 Task: Check the sale-to-list ratio of office in the last 3 years.
Action: Mouse moved to (780, 182)
Screenshot: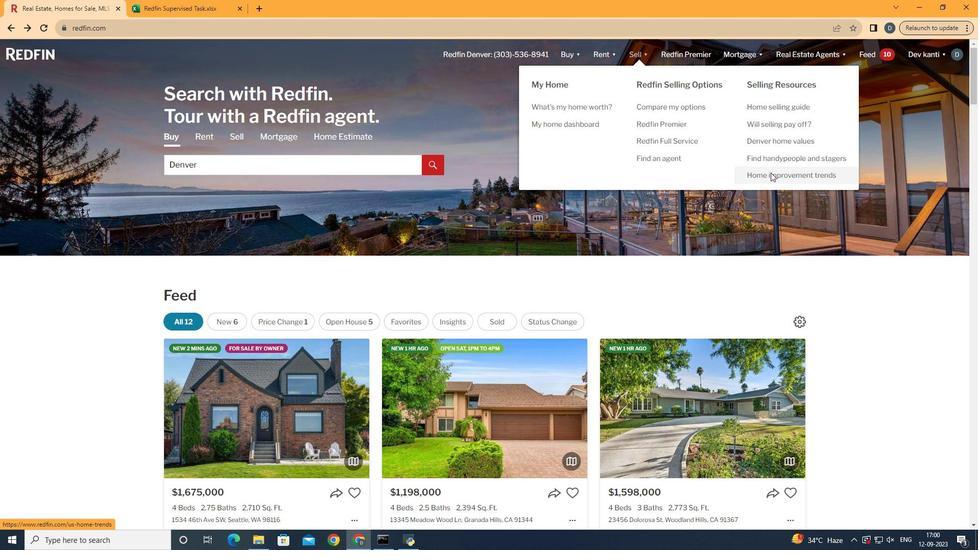 
Action: Mouse pressed left at (780, 182)
Screenshot: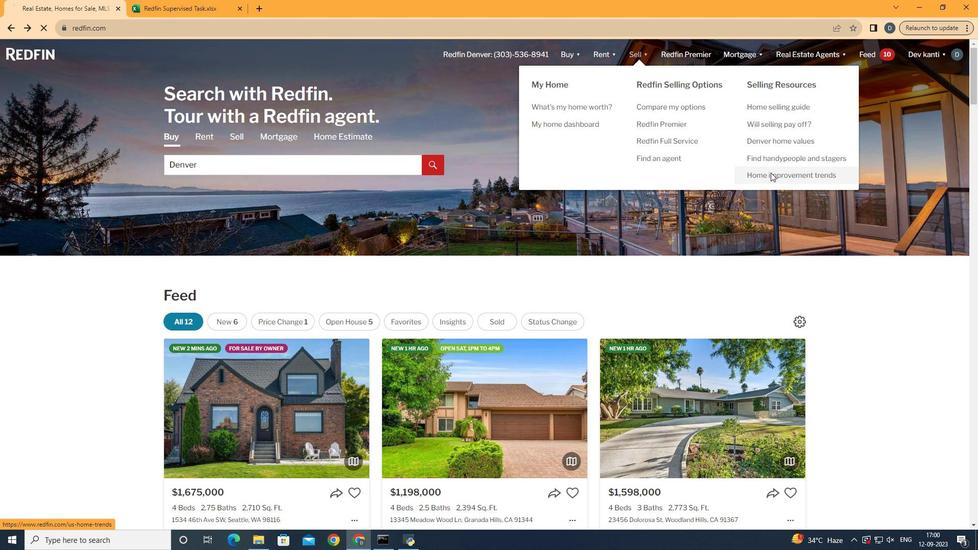 
Action: Mouse moved to (270, 196)
Screenshot: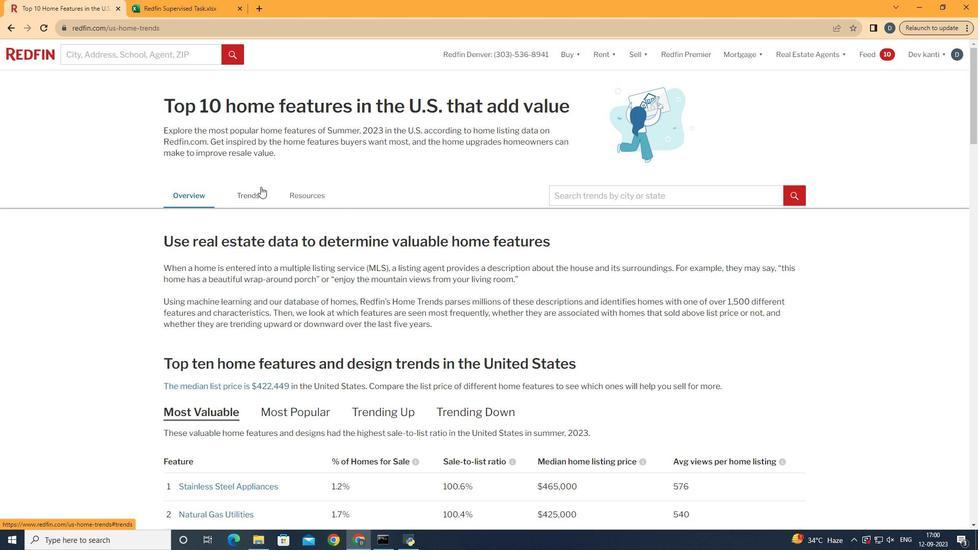 
Action: Mouse pressed left at (270, 196)
Screenshot: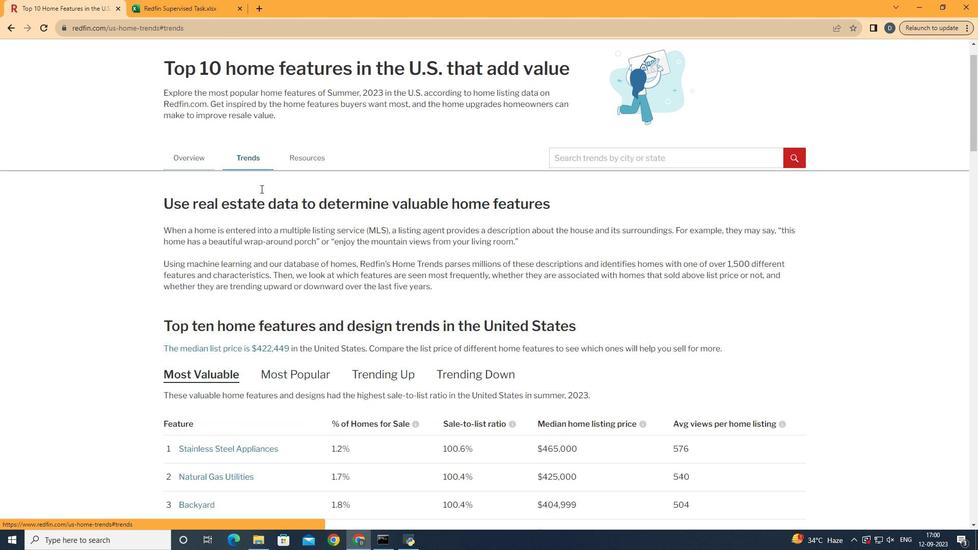
Action: Mouse moved to (385, 256)
Screenshot: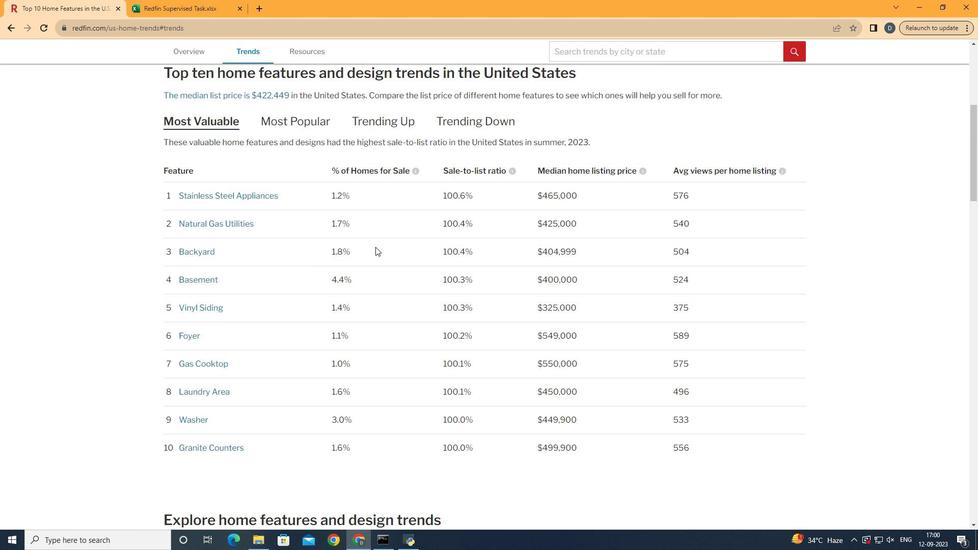 
Action: Mouse scrolled (385, 256) with delta (0, 0)
Screenshot: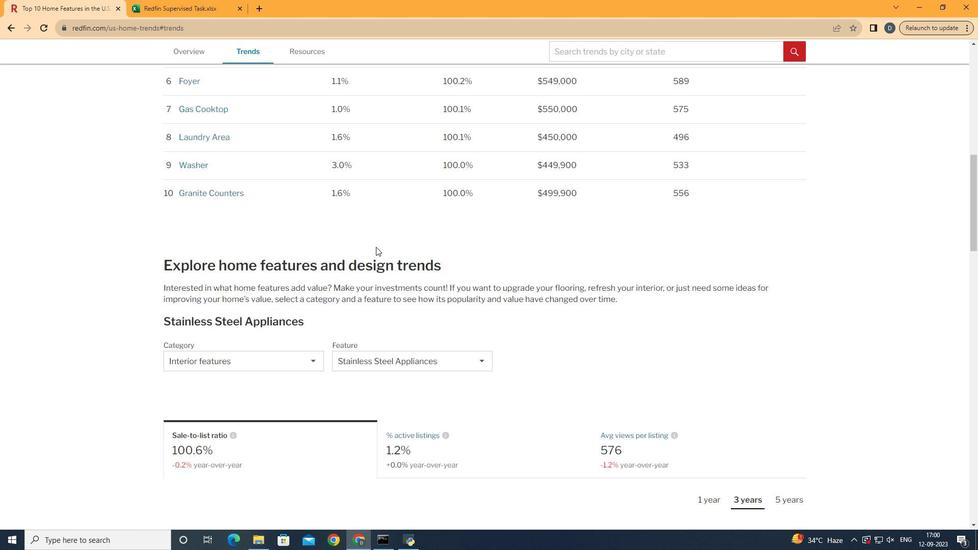 
Action: Mouse scrolled (385, 256) with delta (0, 0)
Screenshot: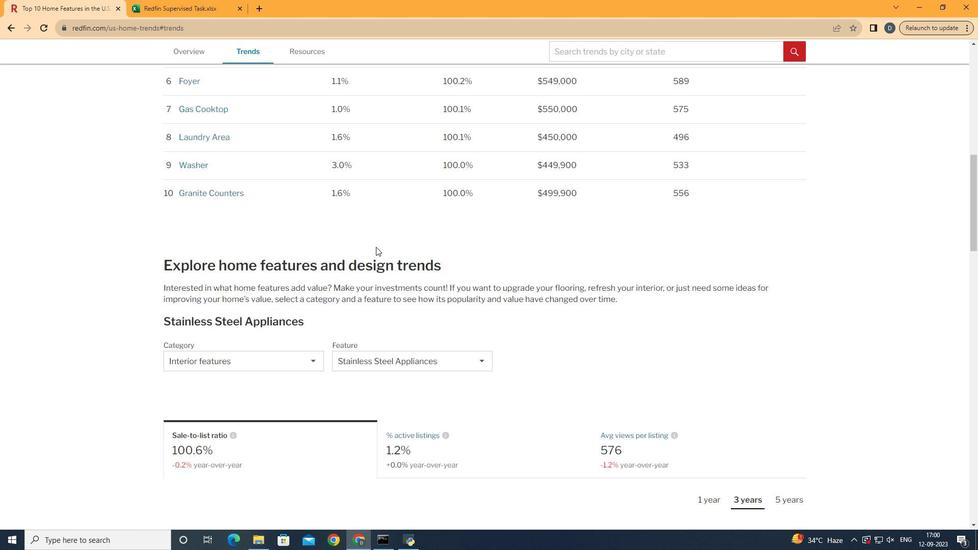 
Action: Mouse scrolled (385, 256) with delta (0, 0)
Screenshot: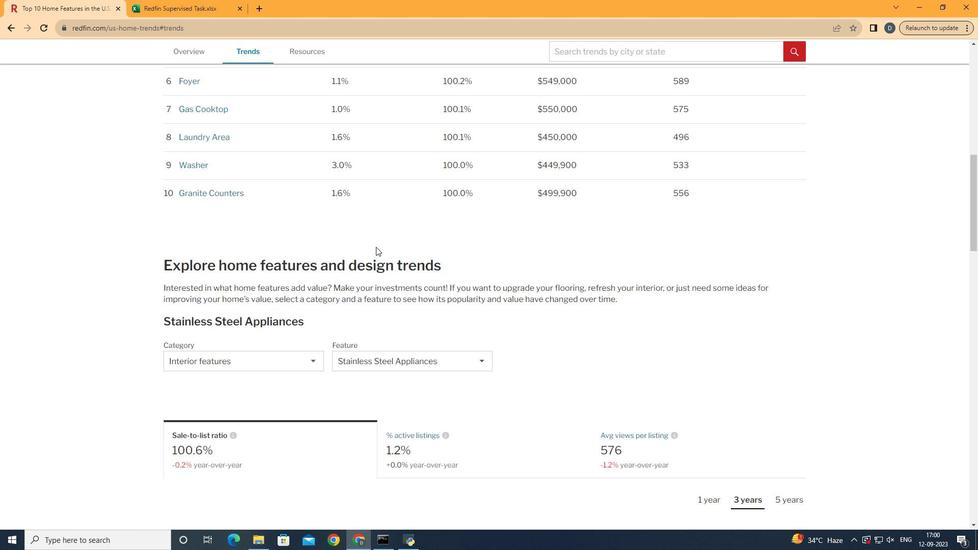 
Action: Mouse scrolled (385, 256) with delta (0, 0)
Screenshot: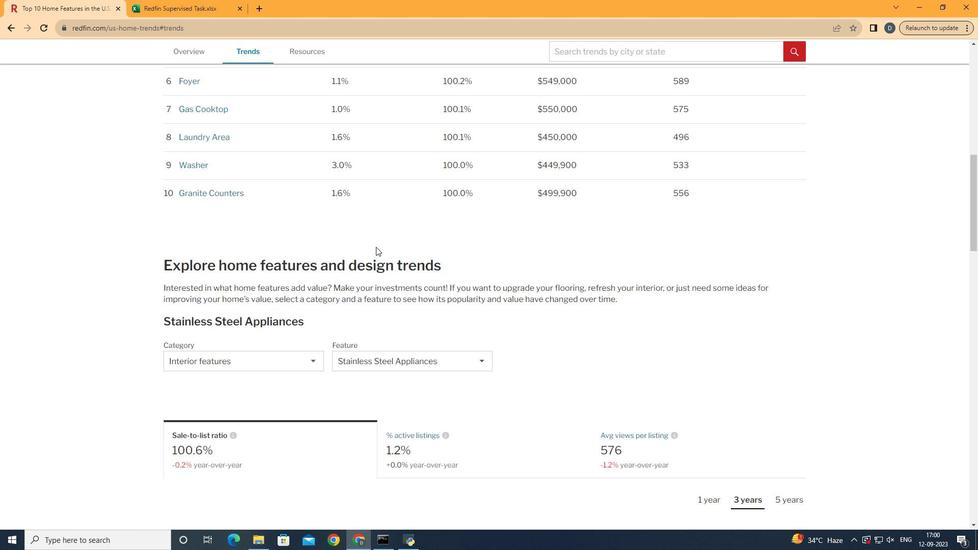 
Action: Mouse scrolled (385, 256) with delta (0, 0)
Screenshot: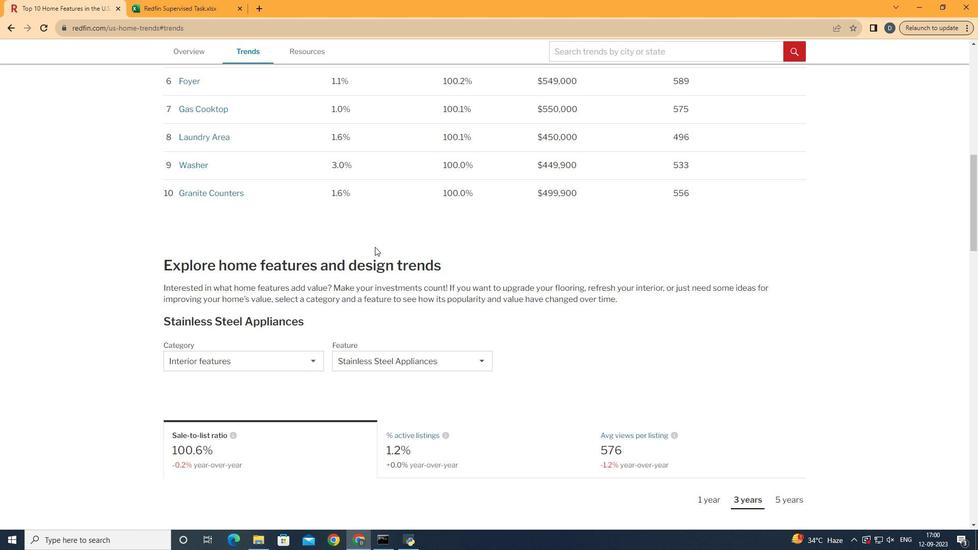 
Action: Mouse moved to (260, 253)
Screenshot: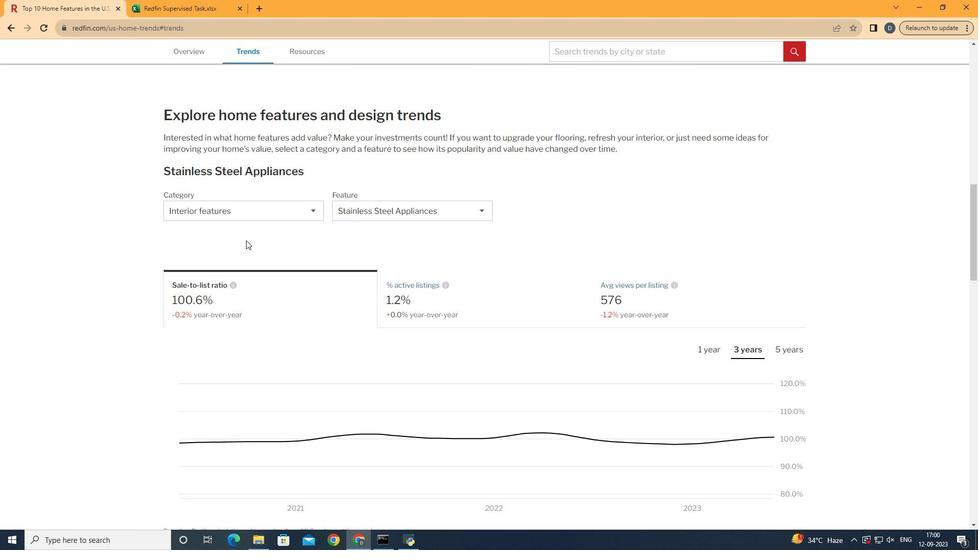 
Action: Mouse scrolled (260, 252) with delta (0, 0)
Screenshot: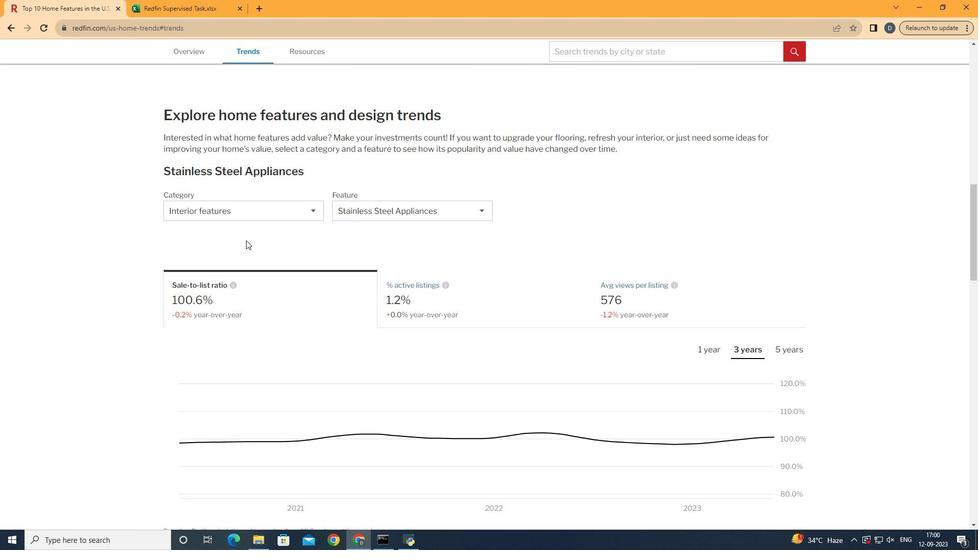 
Action: Mouse scrolled (260, 252) with delta (0, 0)
Screenshot: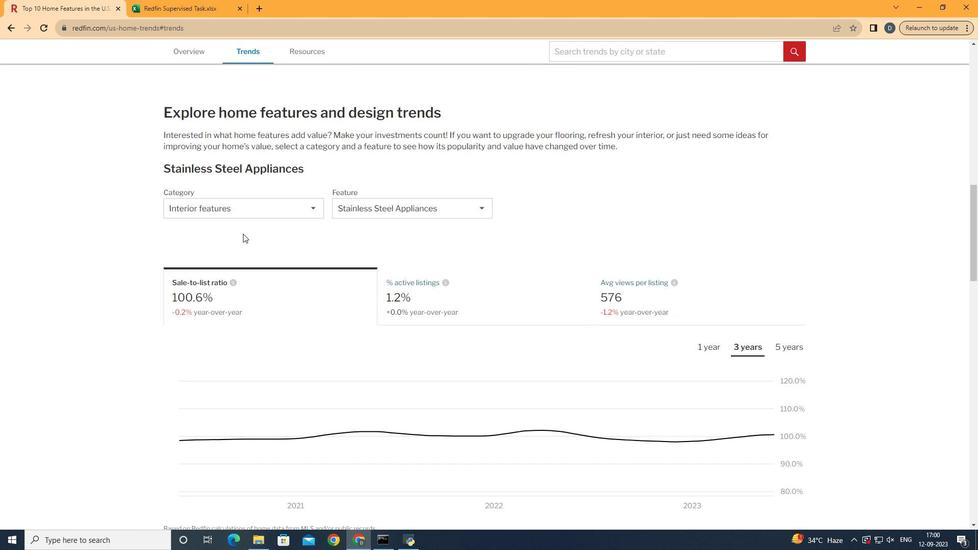 
Action: Mouse scrolled (260, 252) with delta (0, 0)
Screenshot: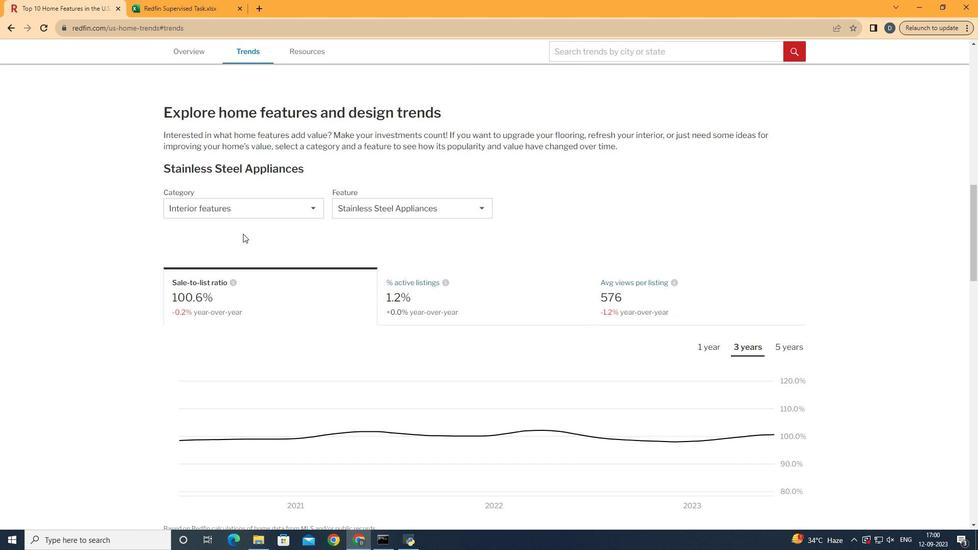 
Action: Mouse moved to (263, 209)
Screenshot: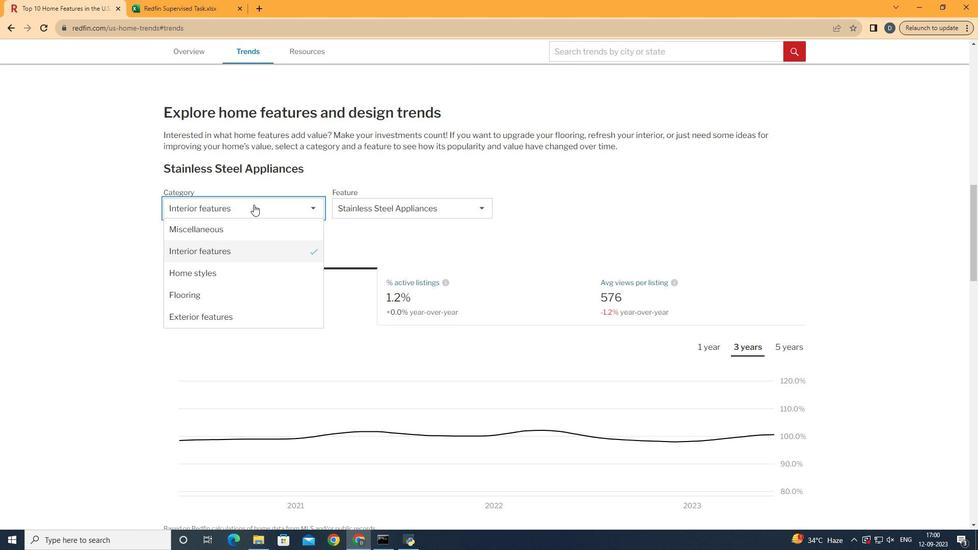 
Action: Mouse pressed left at (263, 209)
Screenshot: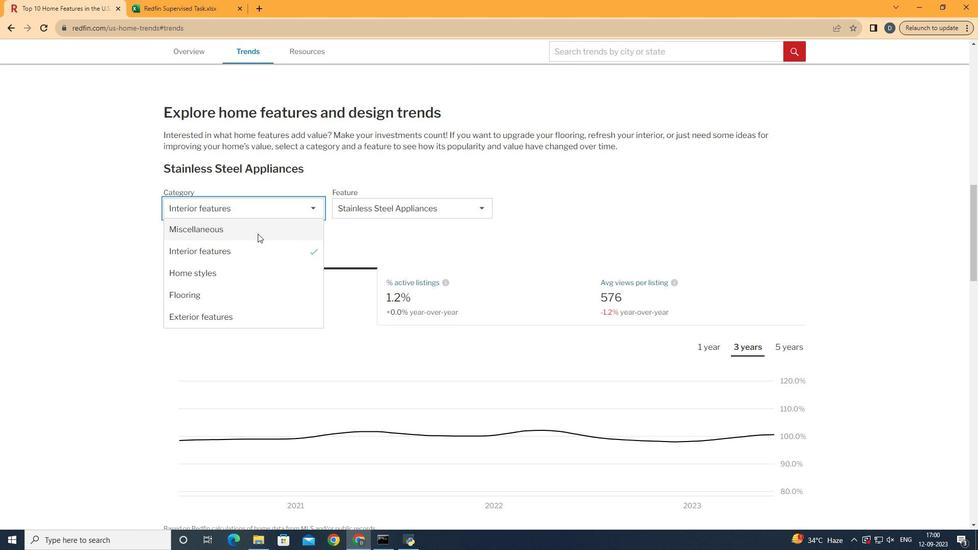 
Action: Mouse moved to (273, 260)
Screenshot: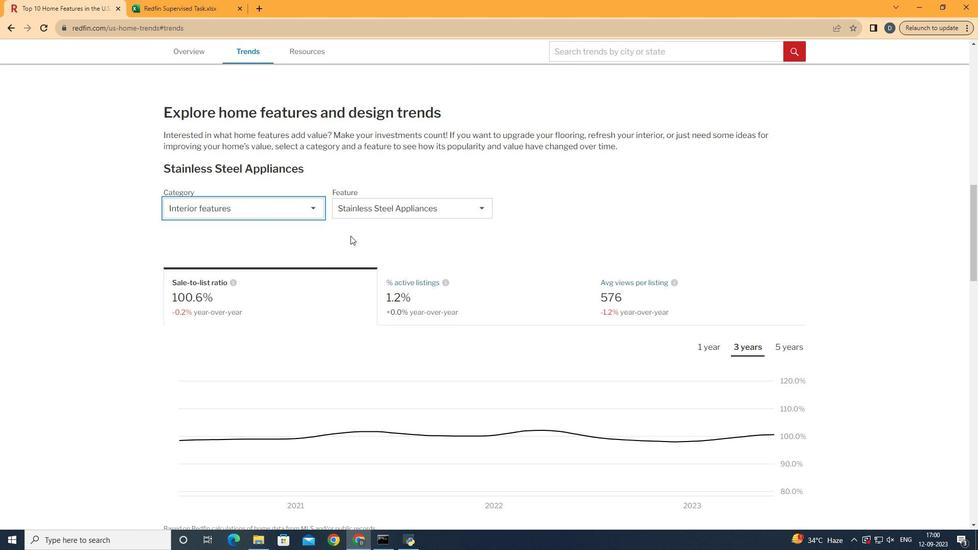 
Action: Mouse pressed left at (273, 260)
Screenshot: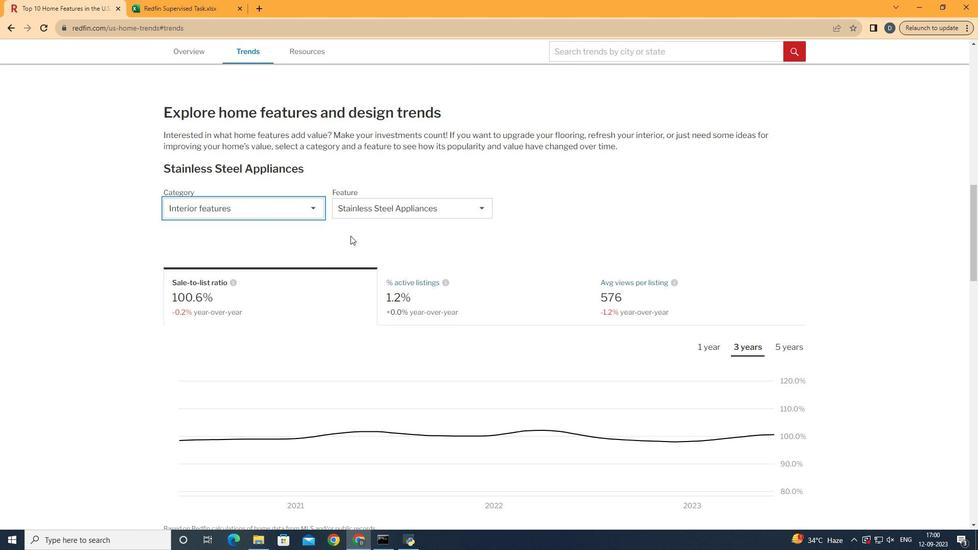 
Action: Mouse moved to (432, 220)
Screenshot: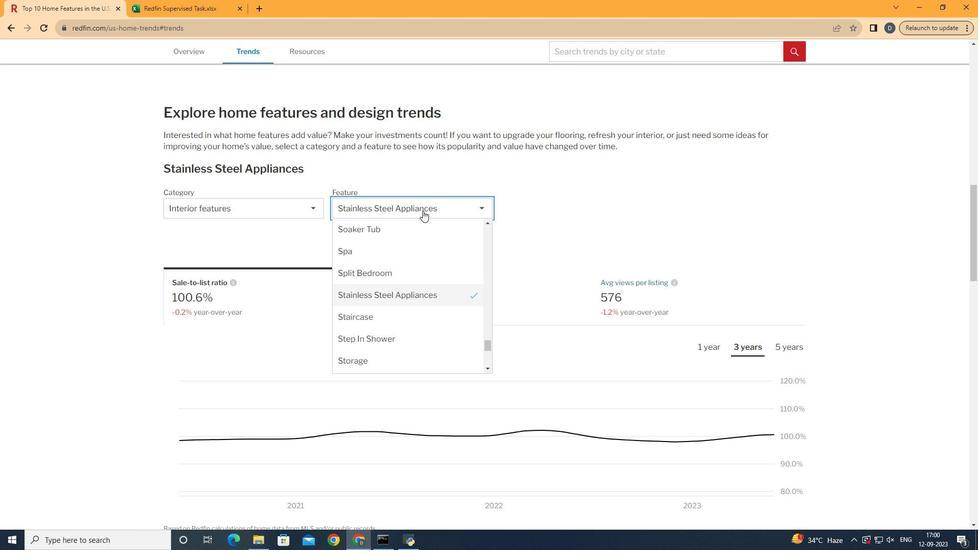 
Action: Mouse pressed left at (432, 220)
Screenshot: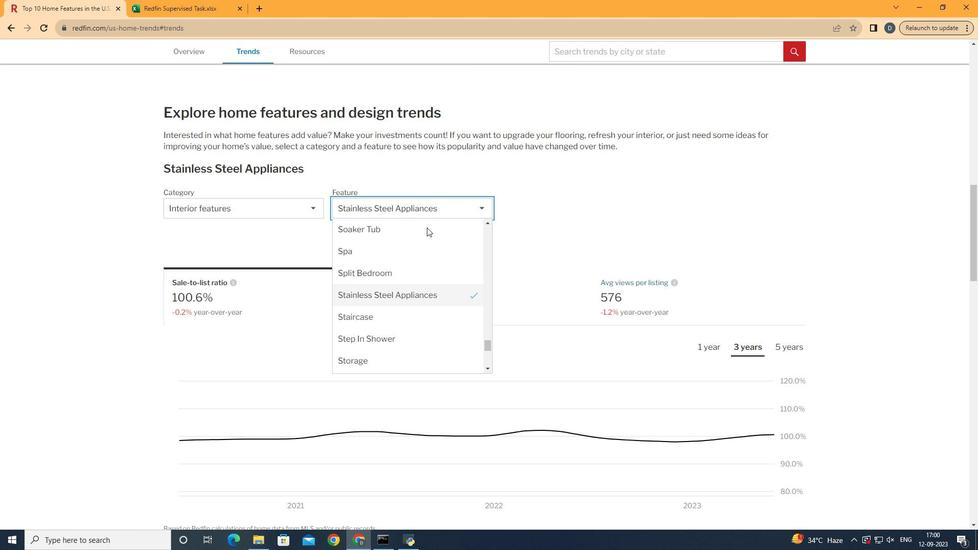 
Action: Mouse moved to (438, 284)
Screenshot: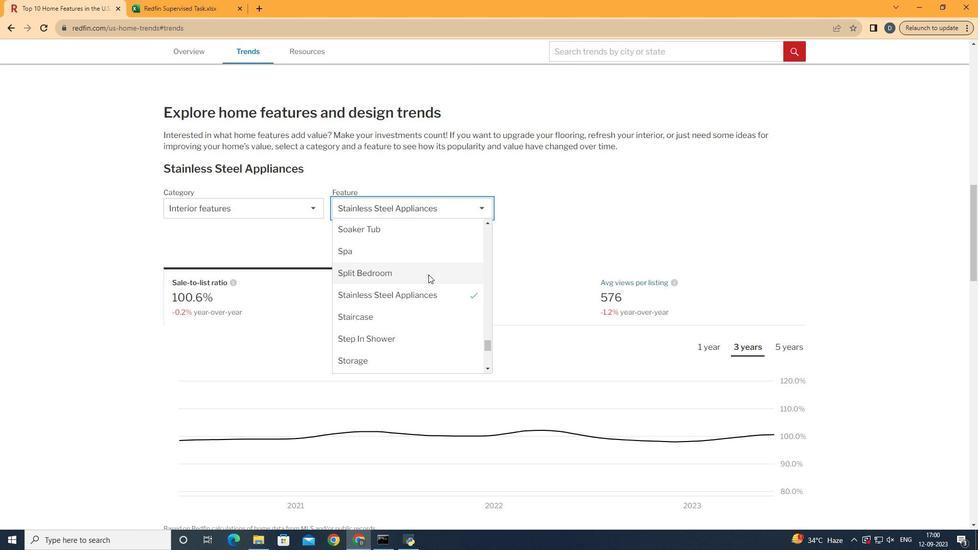 
Action: Mouse scrolled (438, 284) with delta (0, 0)
Screenshot: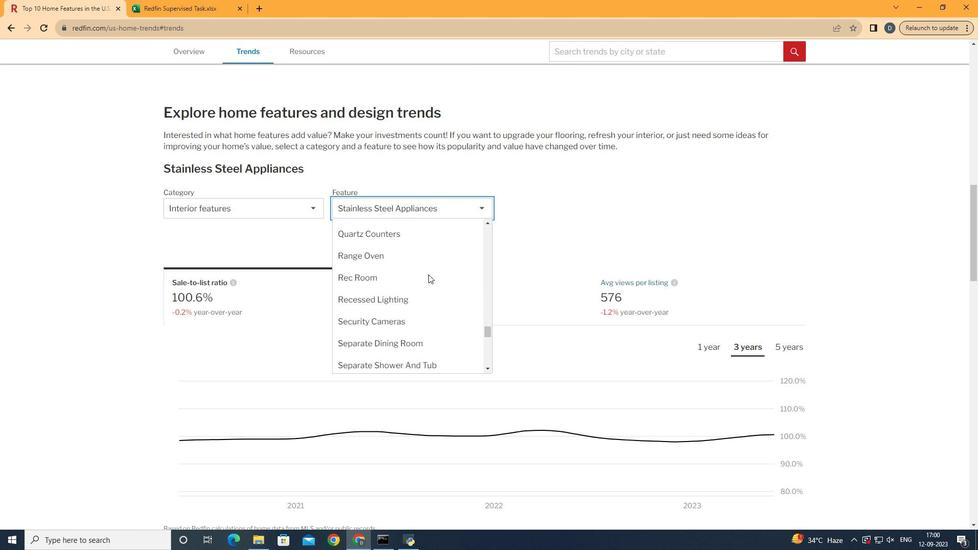 
Action: Mouse scrolled (438, 284) with delta (0, 0)
Screenshot: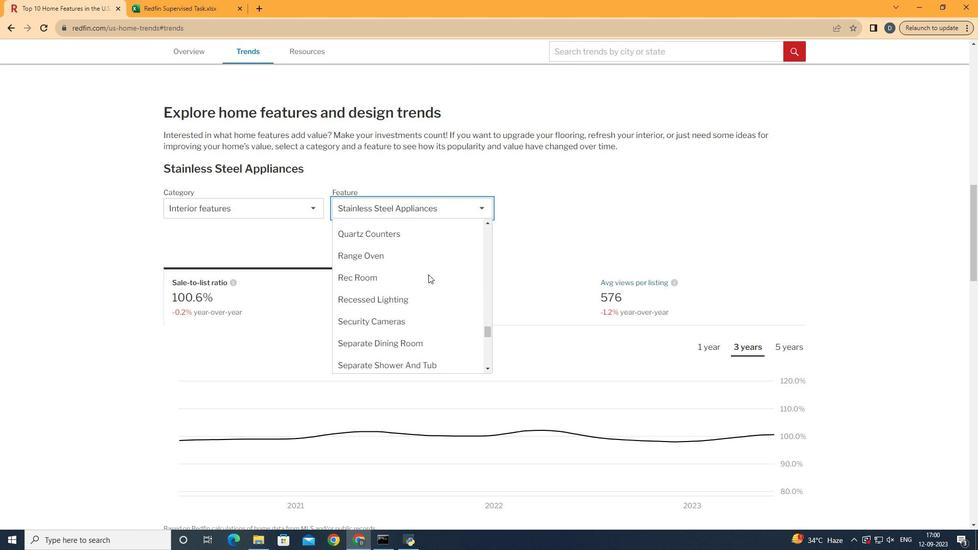 
Action: Mouse scrolled (438, 284) with delta (0, 0)
Screenshot: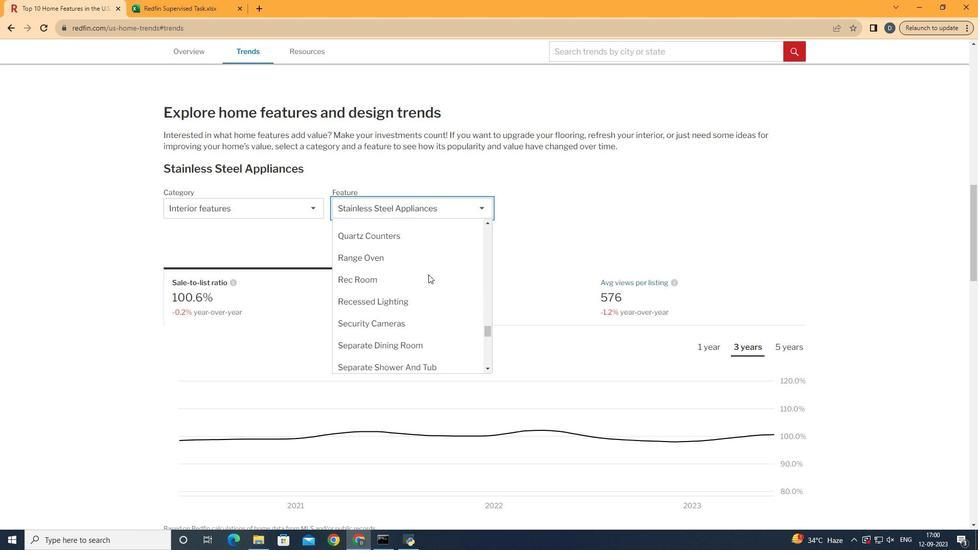 
Action: Mouse scrolled (438, 284) with delta (0, 0)
Screenshot: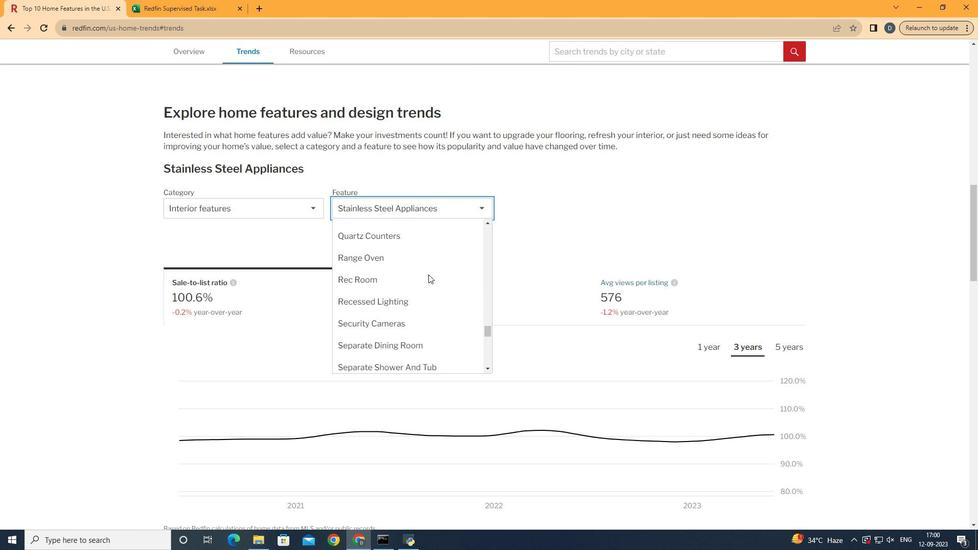 
Action: Mouse scrolled (438, 284) with delta (0, 0)
Screenshot: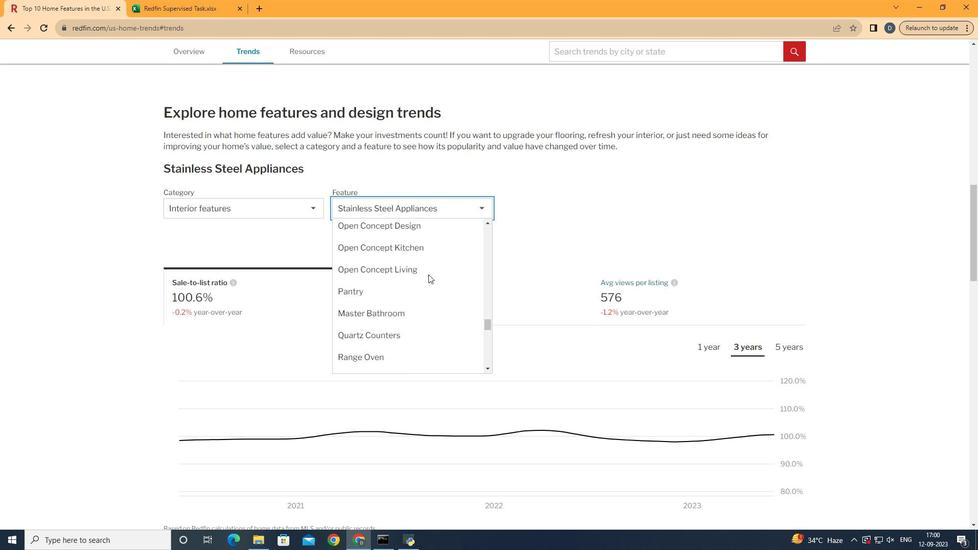 
Action: Mouse scrolled (438, 284) with delta (0, 0)
Screenshot: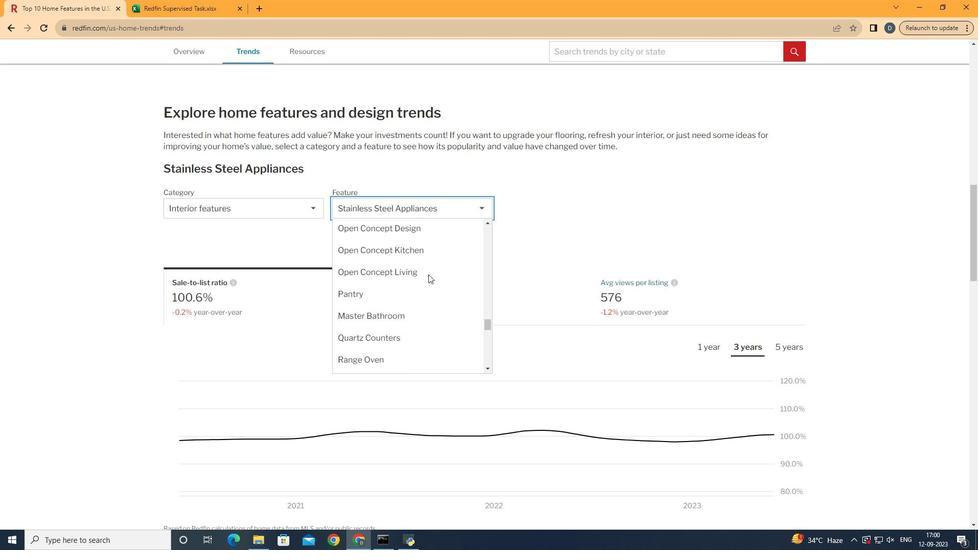 
Action: Mouse scrolled (438, 284) with delta (0, 0)
Screenshot: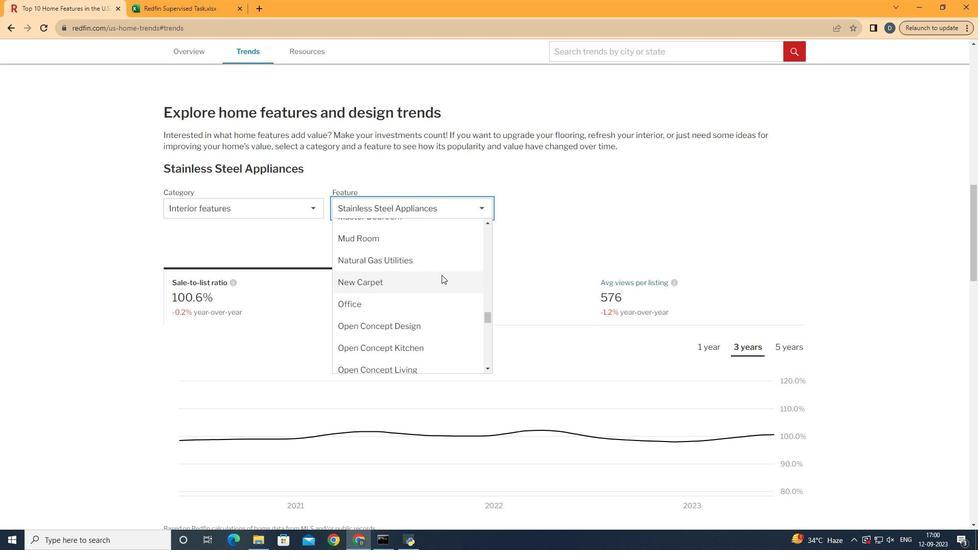 
Action: Mouse scrolled (438, 284) with delta (0, 0)
Screenshot: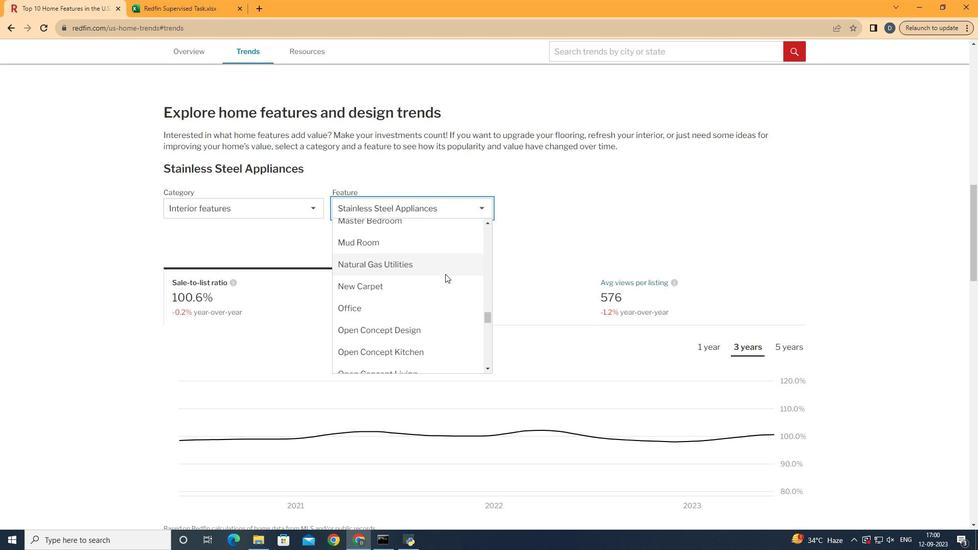 
Action: Mouse moved to (446, 314)
Screenshot: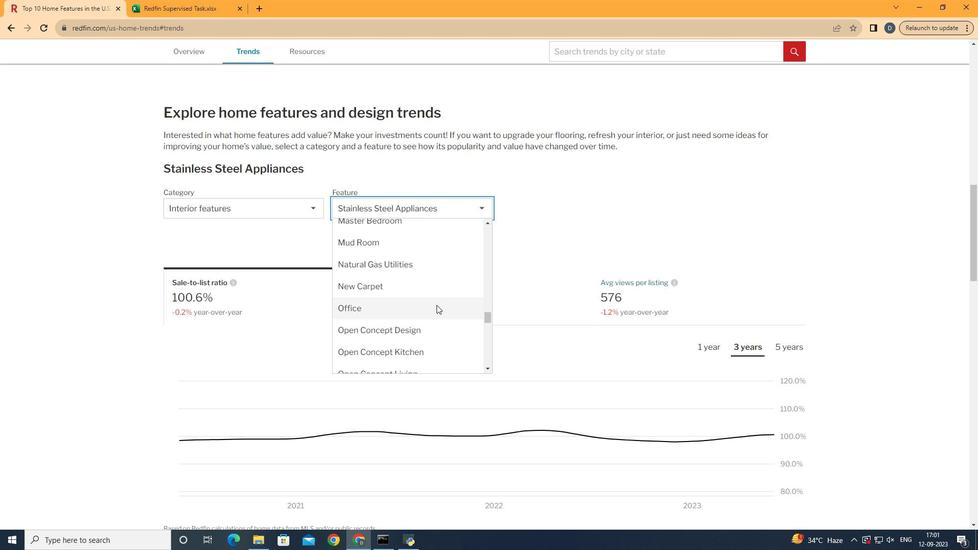 
Action: Mouse pressed left at (446, 314)
Screenshot: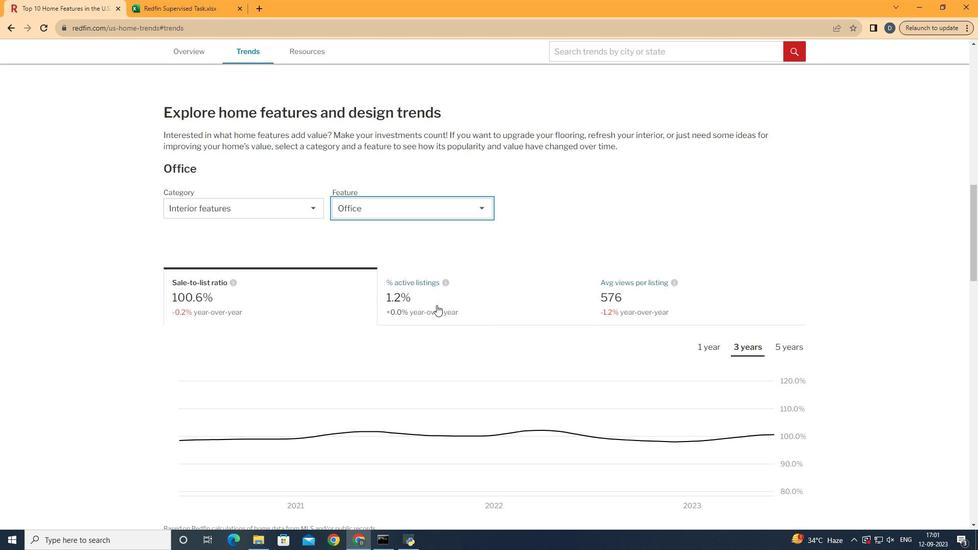 
Action: Mouse moved to (506, 246)
Screenshot: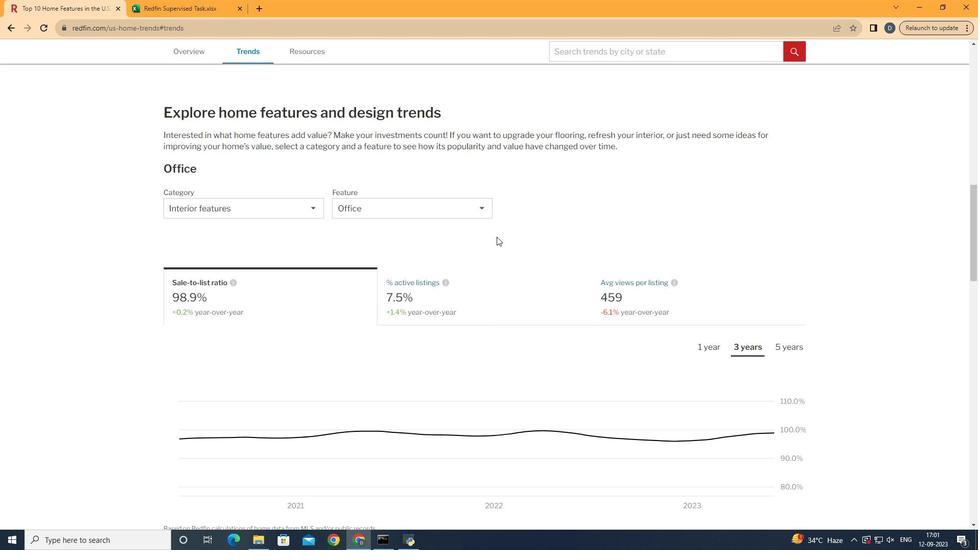 
Action: Mouse pressed left at (506, 246)
Screenshot: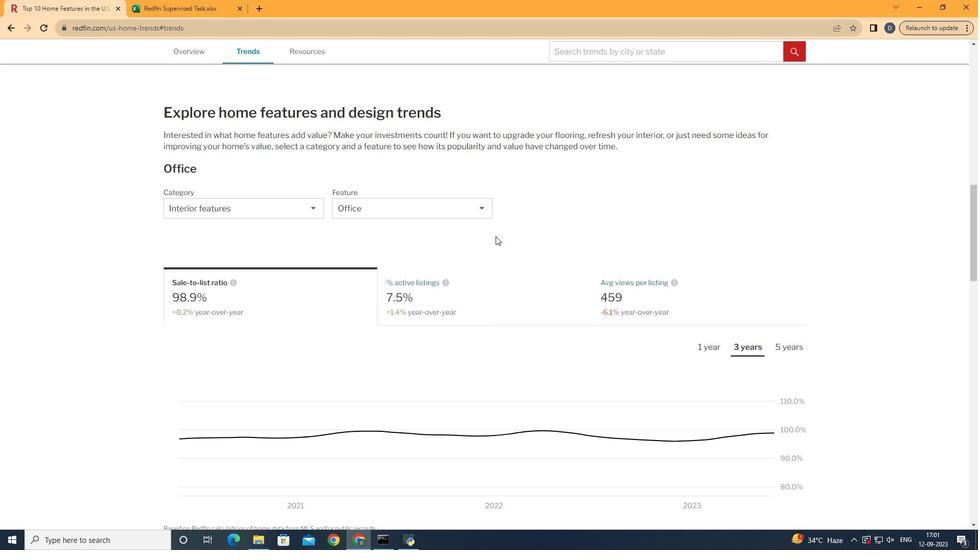 
Action: Mouse moved to (375, 308)
Screenshot: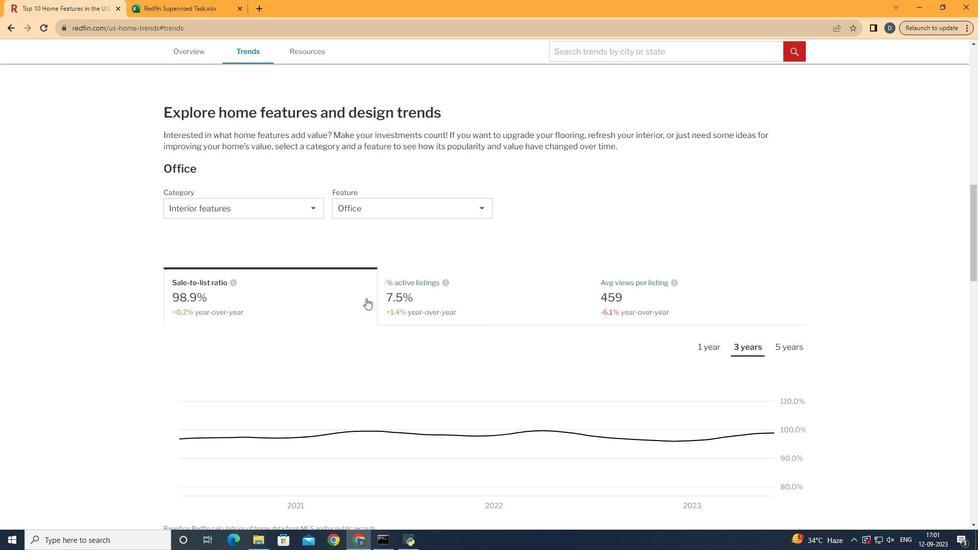
Action: Mouse pressed left at (375, 308)
Screenshot: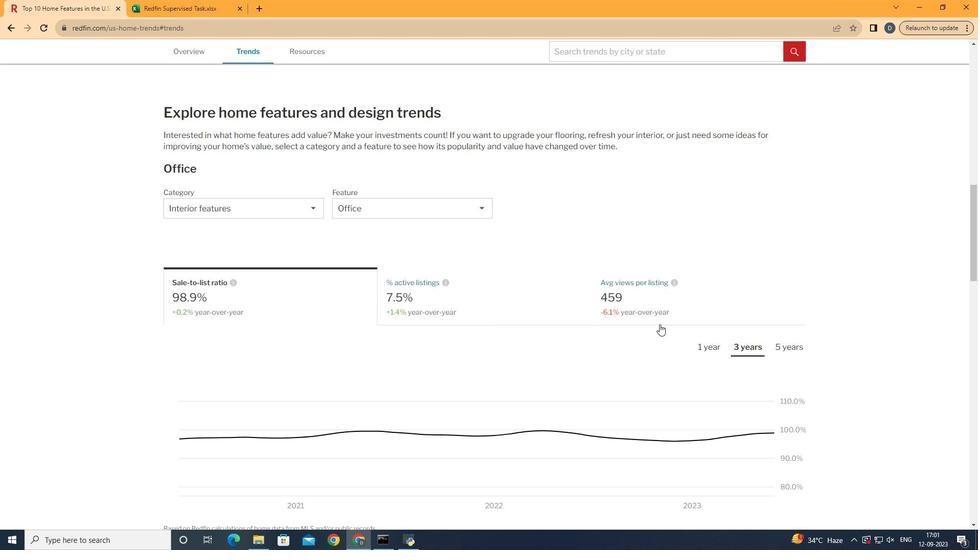 
Action: Mouse moved to (760, 359)
Screenshot: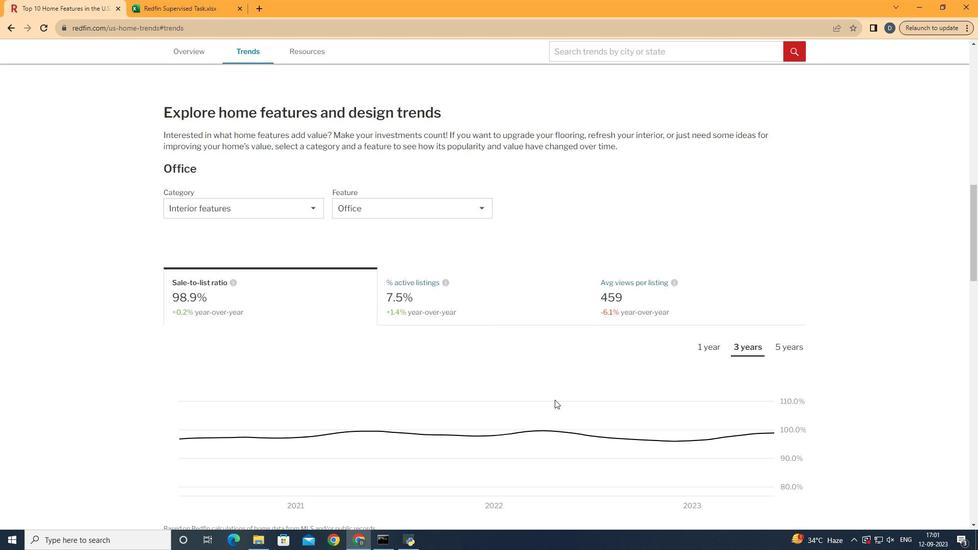 
Action: Mouse pressed left at (760, 359)
Screenshot: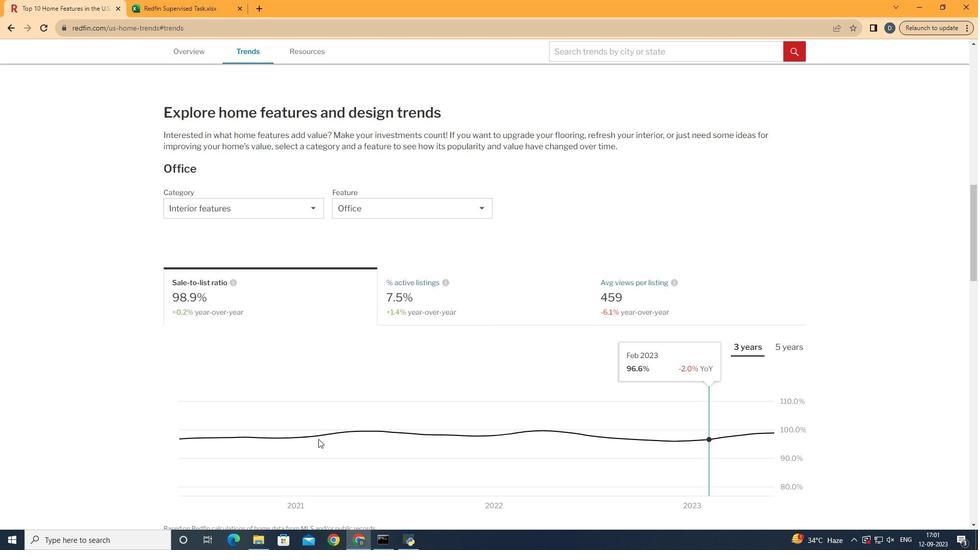 
Action: Mouse moved to (807, 438)
Screenshot: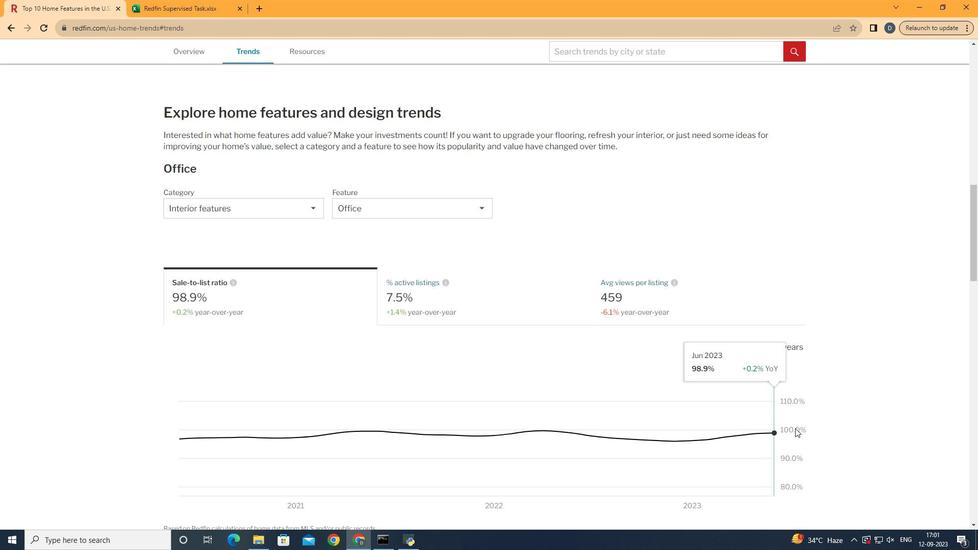 
